 Task: Create a section Feature Prioritization Sprint and in the section, add a milestone Remote Access Enablement in the project ZoomTech.
Action: Mouse moved to (38, 394)
Screenshot: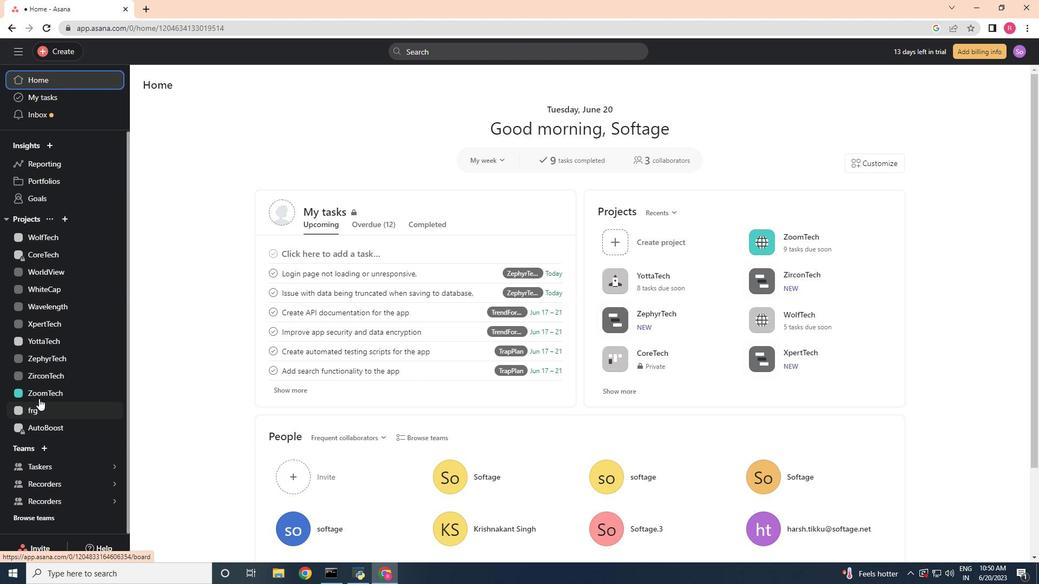 
Action: Mouse pressed left at (38, 394)
Screenshot: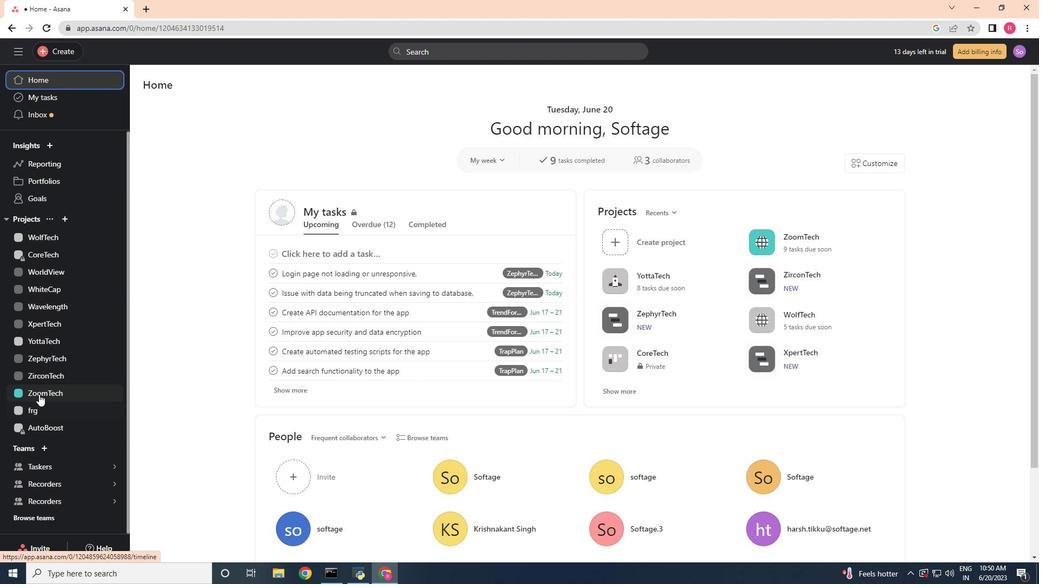
Action: Mouse moved to (253, 385)
Screenshot: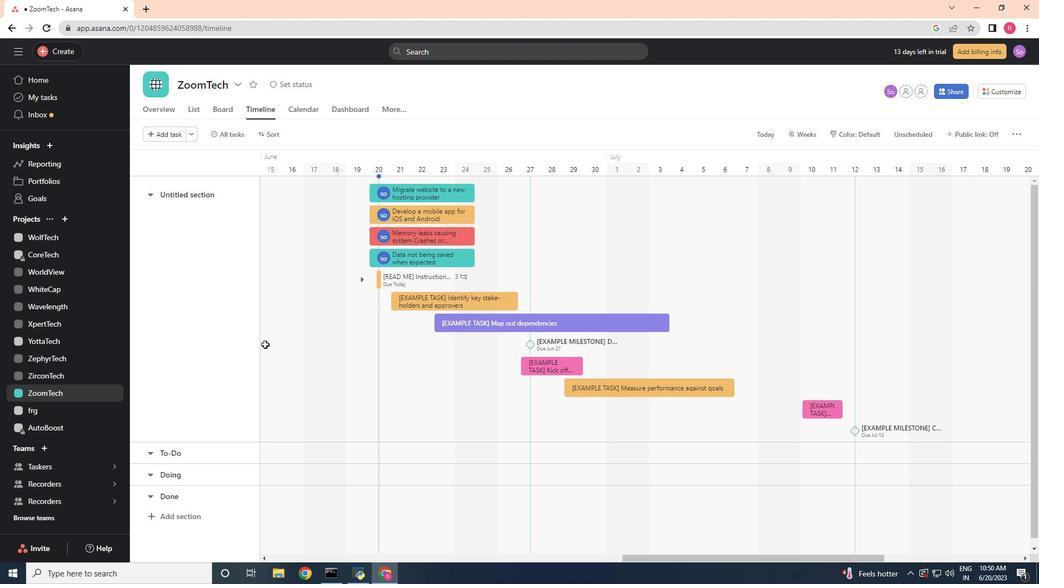 
Action: Mouse scrolled (253, 384) with delta (0, 0)
Screenshot: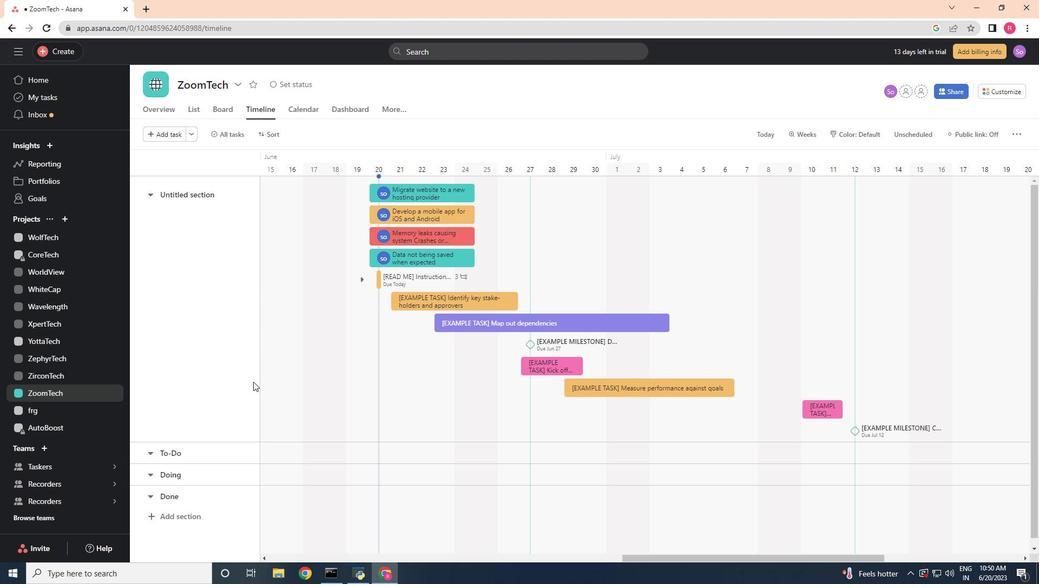 
Action: Mouse scrolled (253, 384) with delta (0, 0)
Screenshot: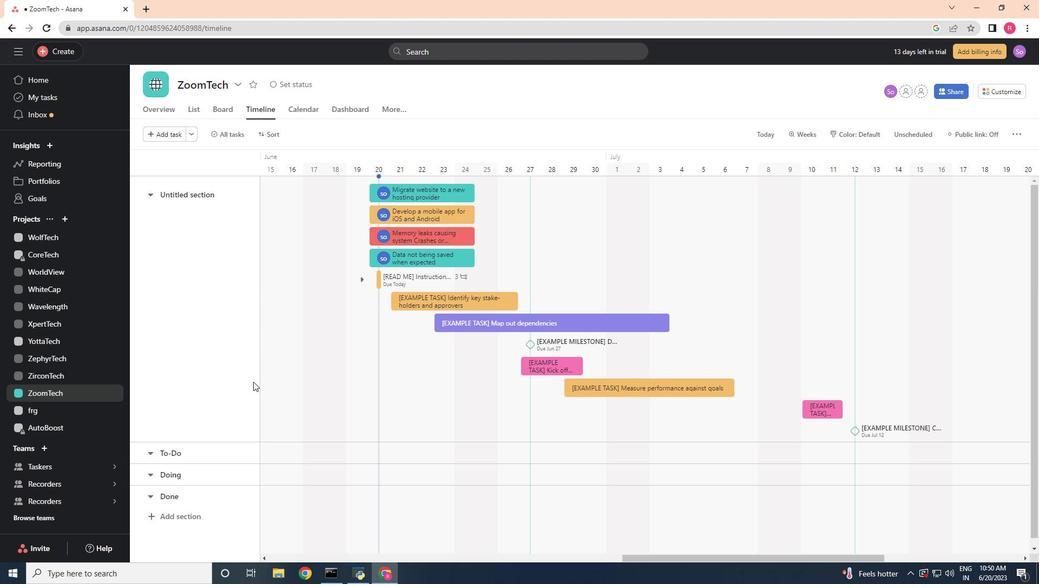 
Action: Mouse scrolled (253, 384) with delta (0, 0)
Screenshot: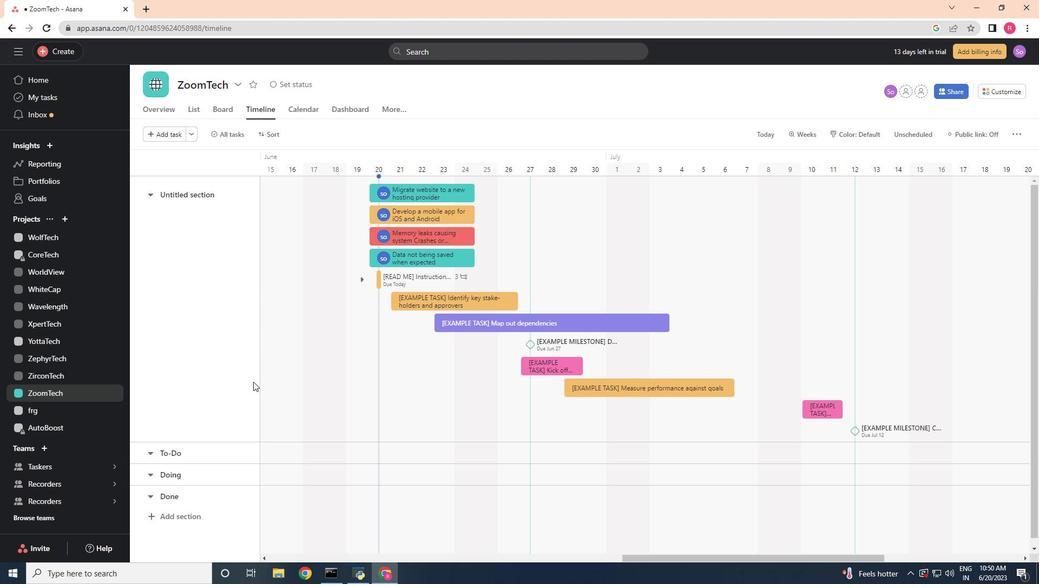 
Action: Mouse scrolled (253, 384) with delta (0, 0)
Screenshot: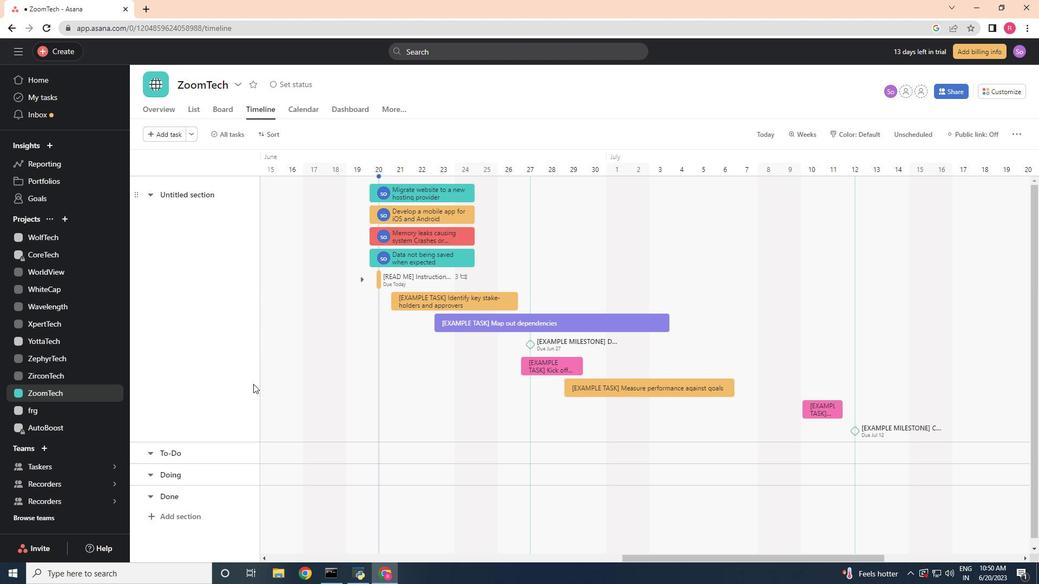 
Action: Mouse scrolled (253, 384) with delta (0, 0)
Screenshot: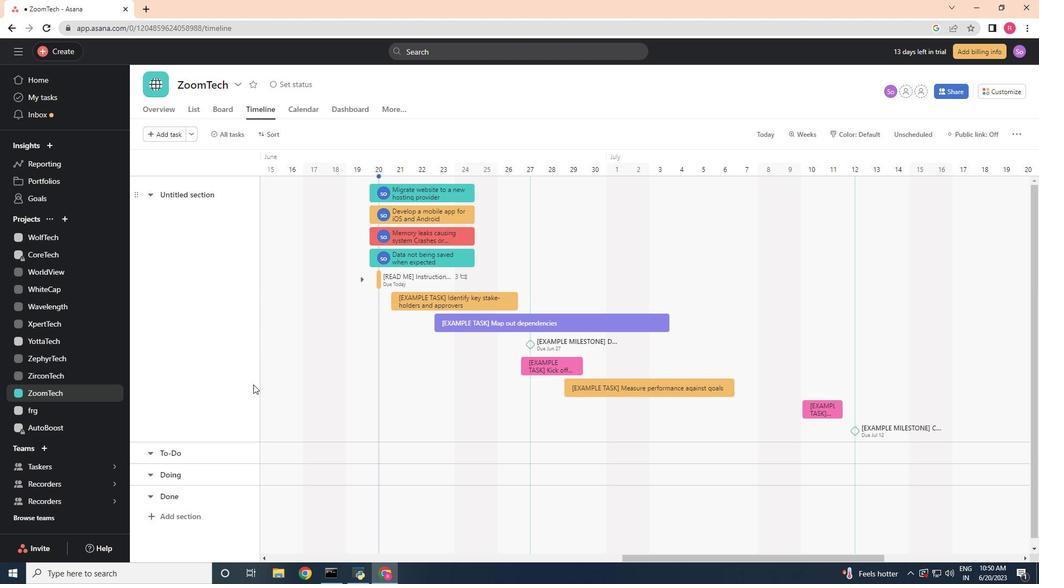
Action: Mouse moved to (166, 506)
Screenshot: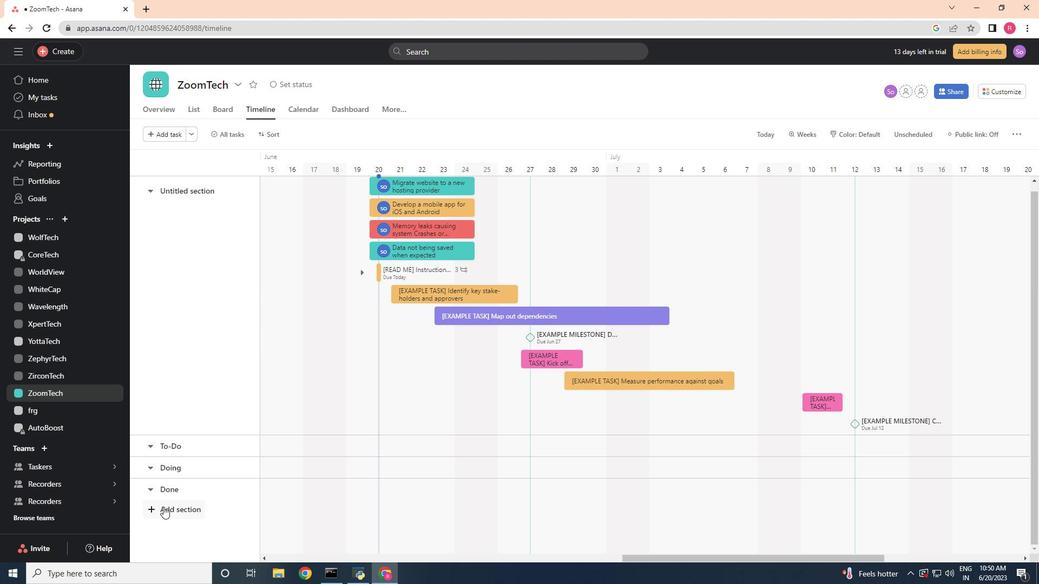 
Action: Mouse pressed left at (166, 506)
Screenshot: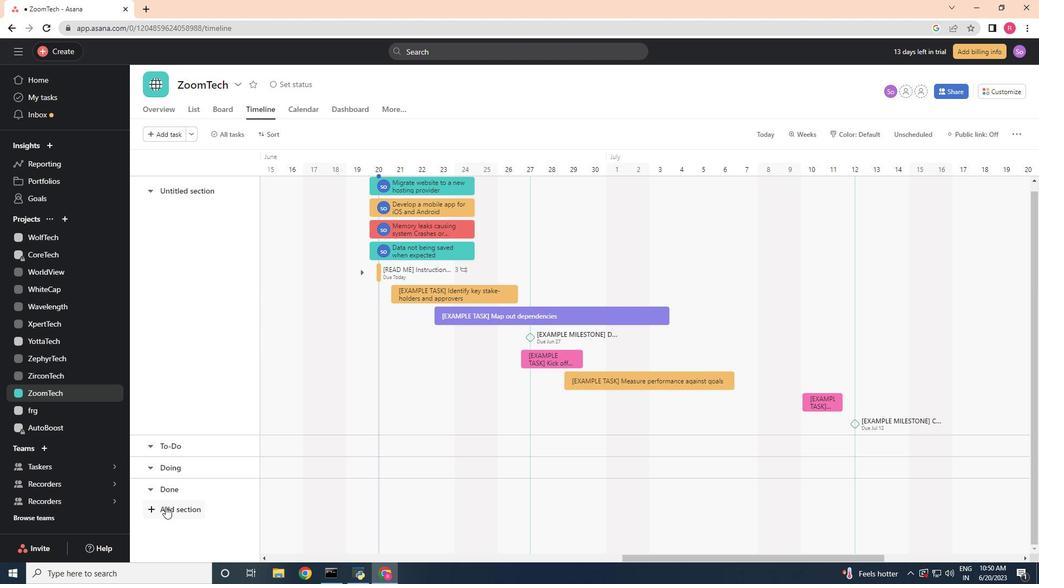 
Action: Mouse moved to (167, 502)
Screenshot: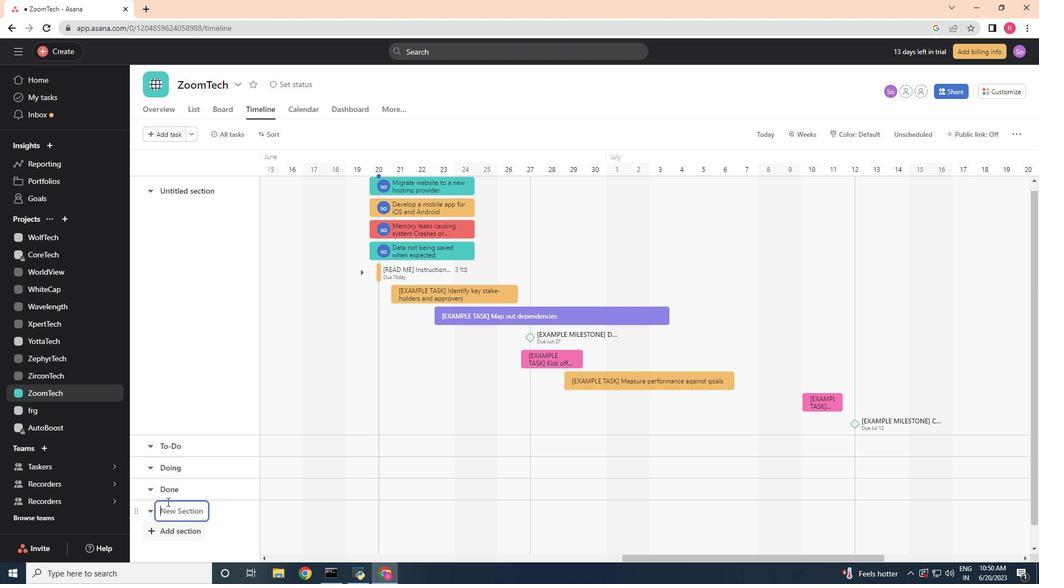 
Action: Key pressed <Key.shift>Feature<Key.space><Key.shift>Prioritization<Key.space><Key.shift>Sprint
Screenshot: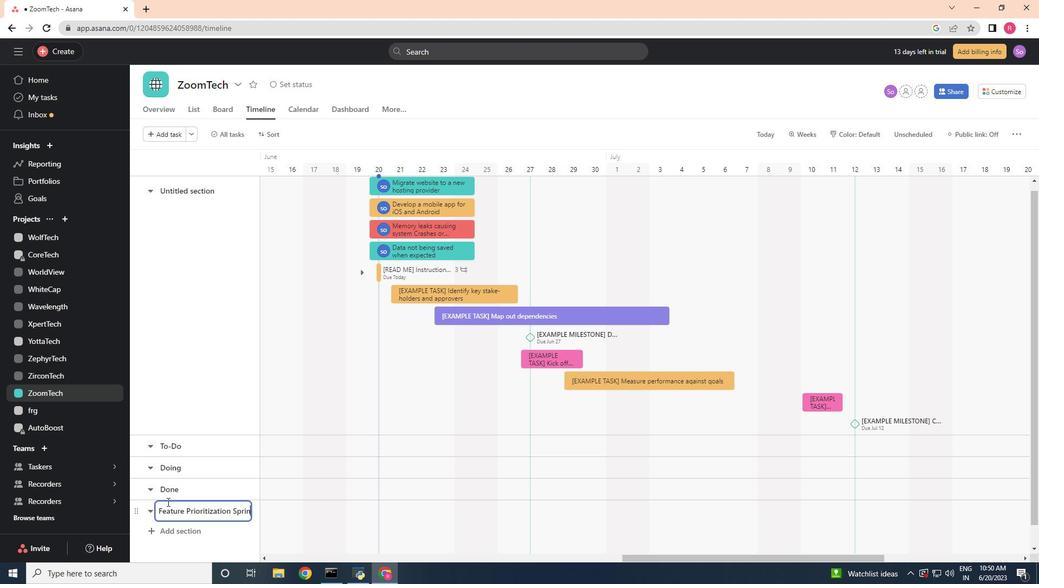 
Action: Mouse moved to (297, 518)
Screenshot: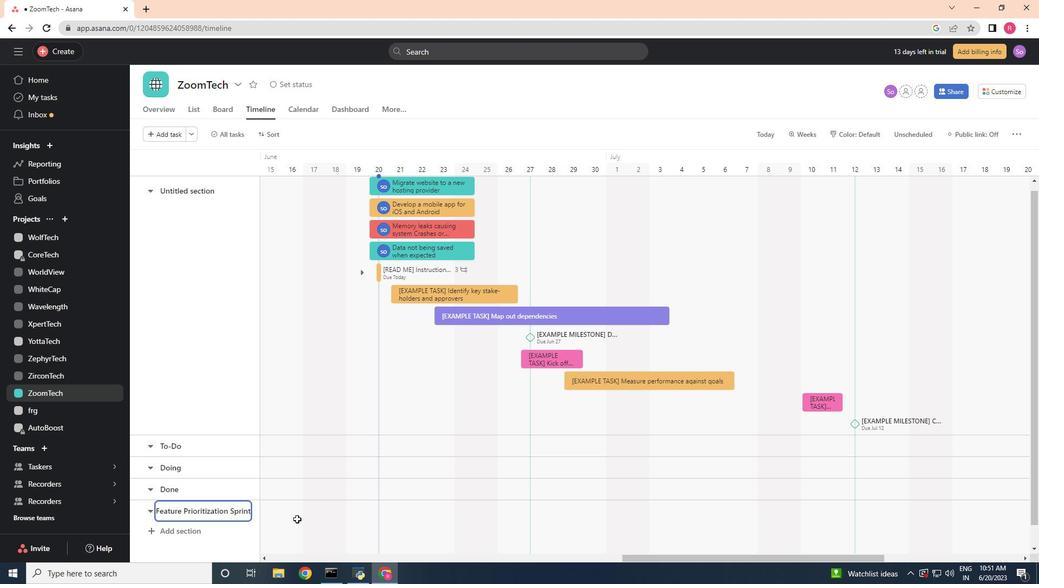 
Action: Mouse pressed left at (297, 518)
Screenshot: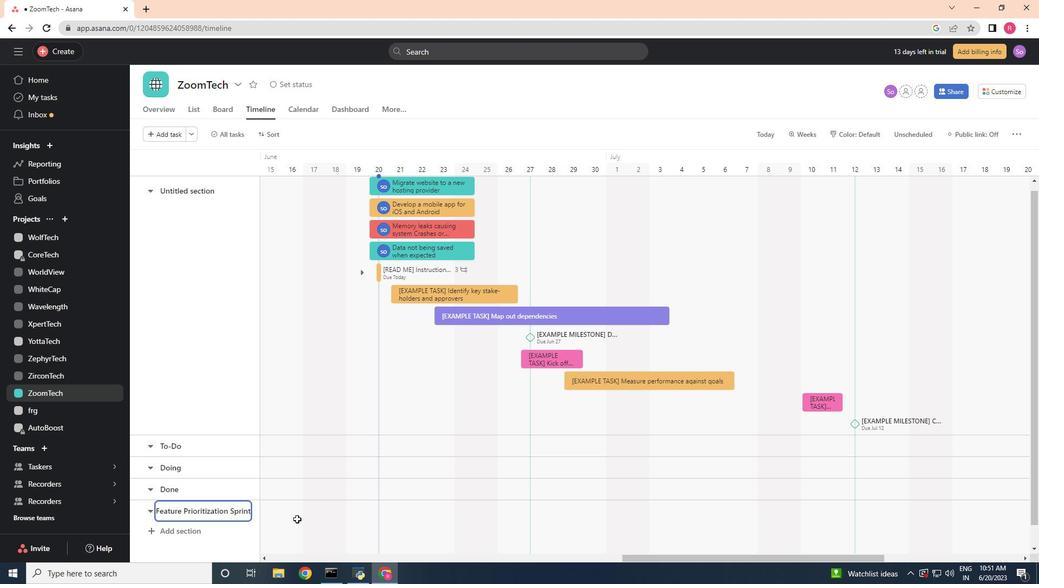 
Action: Mouse moved to (295, 515)
Screenshot: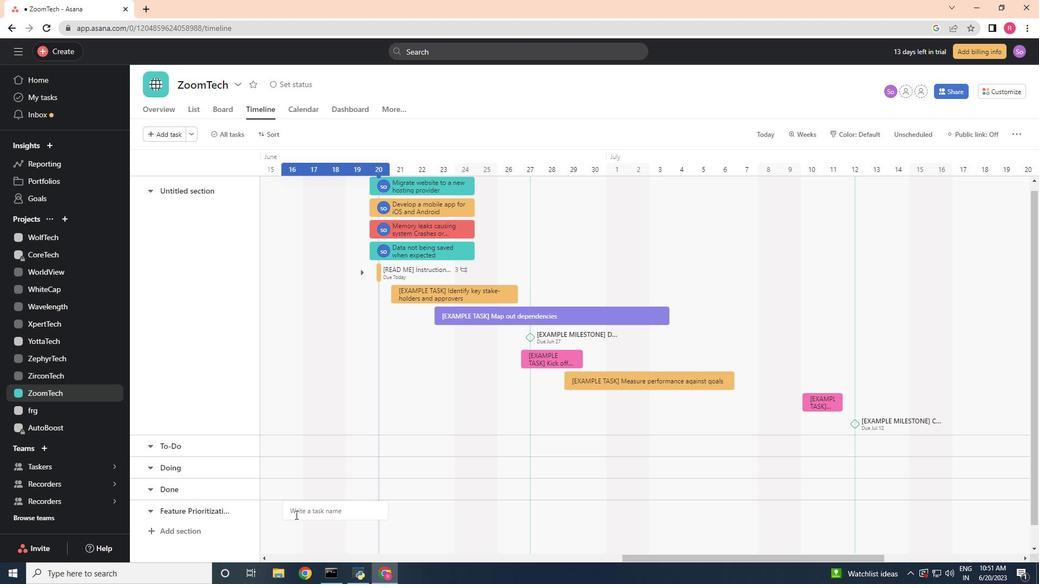 
Action: Key pressed <Key.shift>Remote<Key.space><Key.shift>Access<Key.space><Key.shift>Enablement
Screenshot: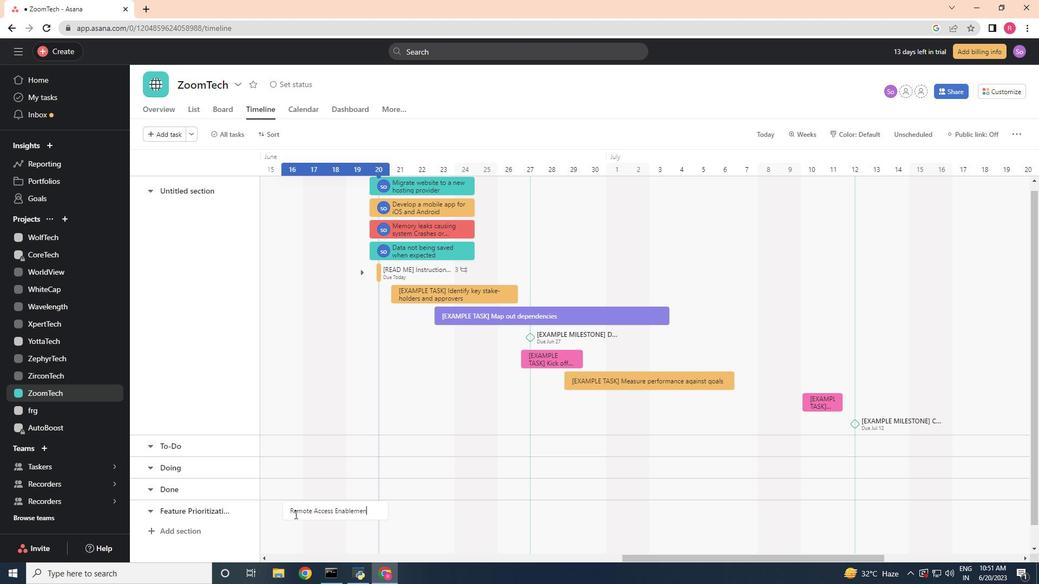
Action: Mouse moved to (342, 509)
Screenshot: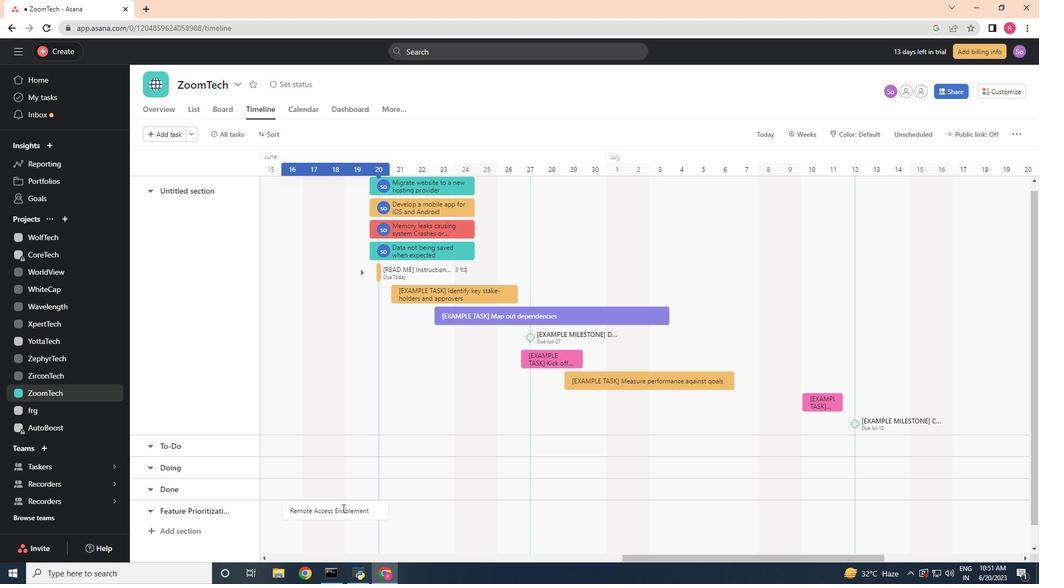 
Action: Mouse pressed left at (342, 509)
Screenshot: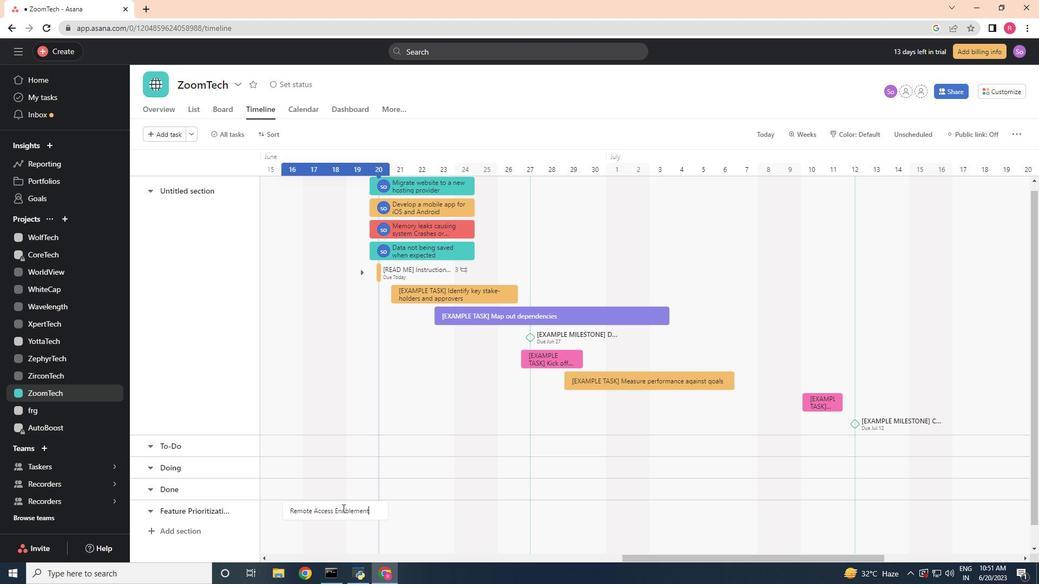 
Action: Mouse moved to (999, 131)
Screenshot: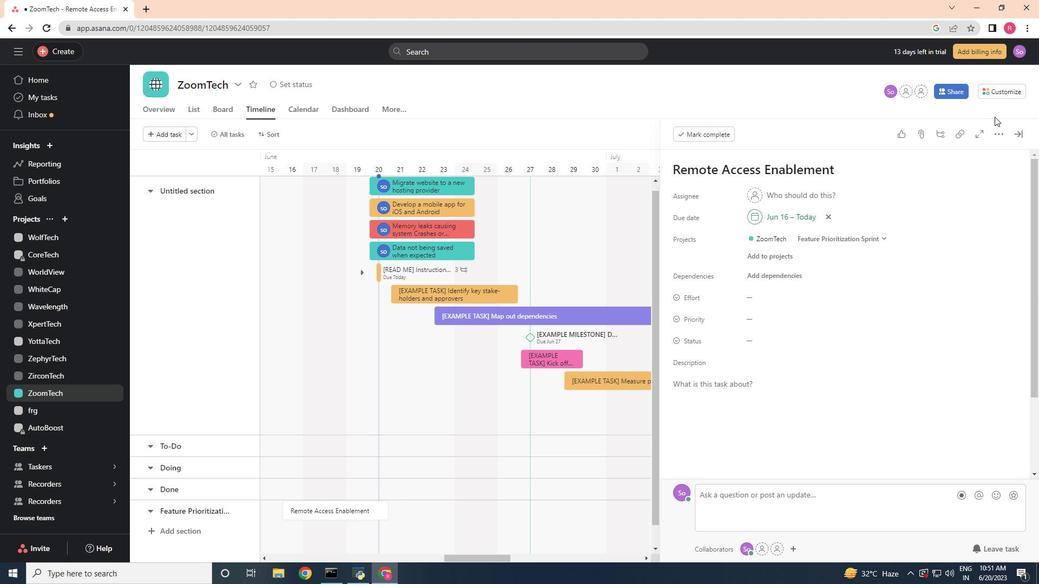 
Action: Mouse pressed left at (999, 131)
Screenshot: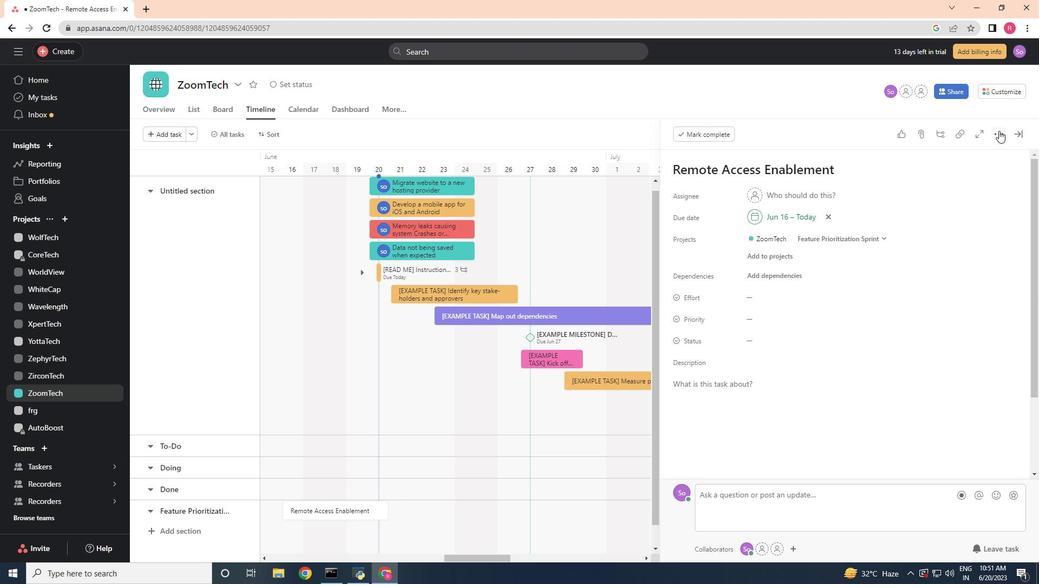 
Action: Mouse moved to (930, 179)
Screenshot: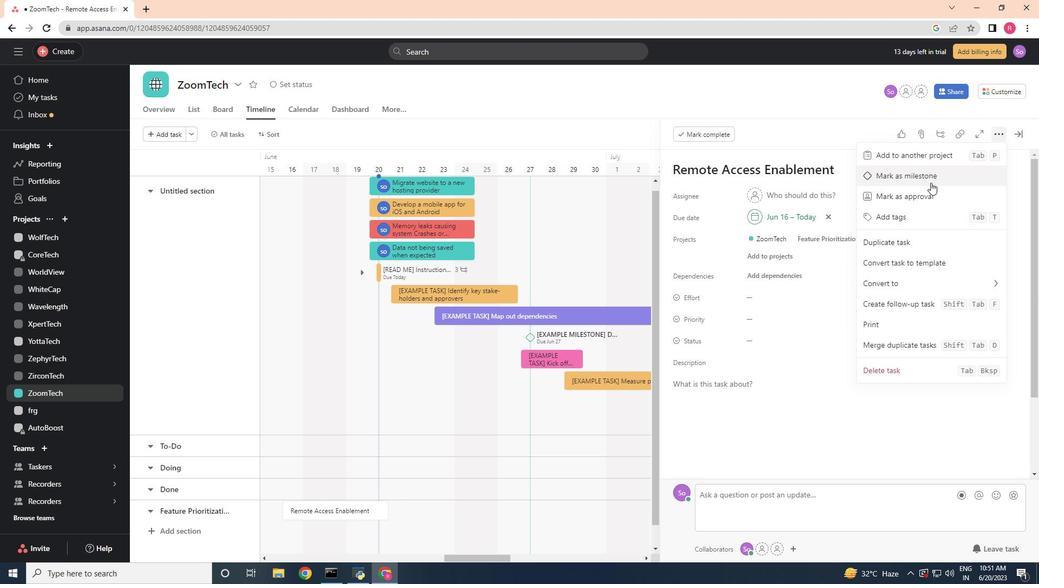 
Action: Mouse pressed left at (930, 179)
Screenshot: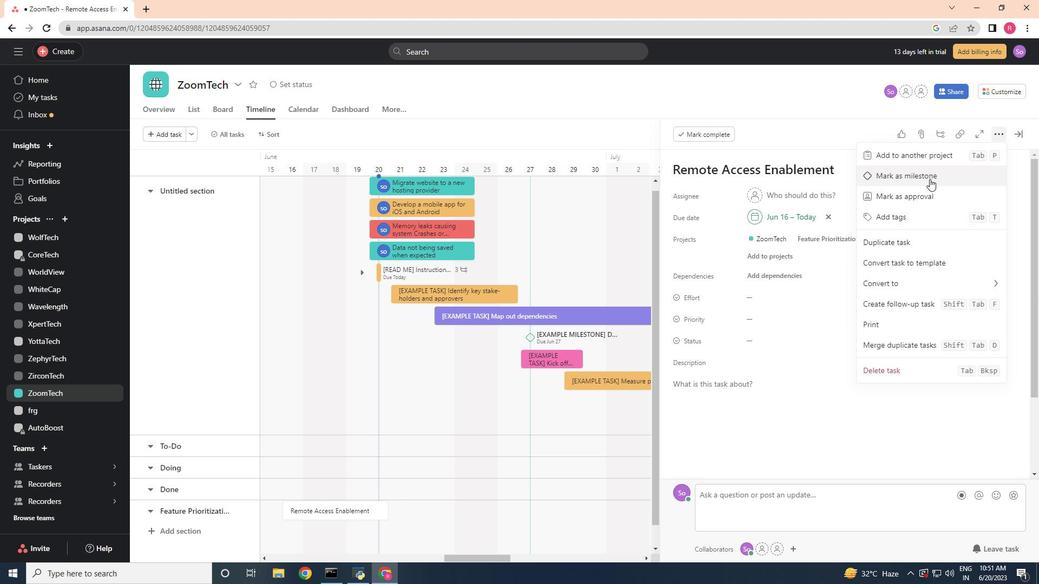 
